 Task: Select Crop
Action: Mouse moved to (129, 125)
Screenshot: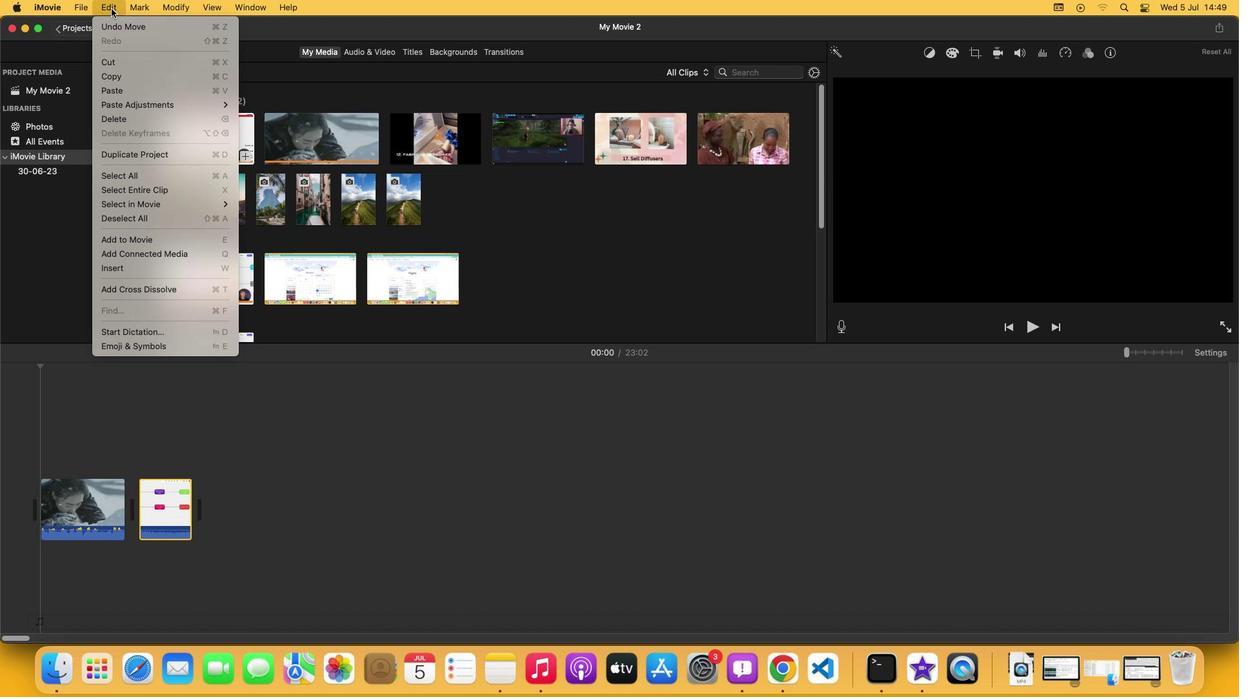 
Action: Mouse pressed left at (129, 125)
Screenshot: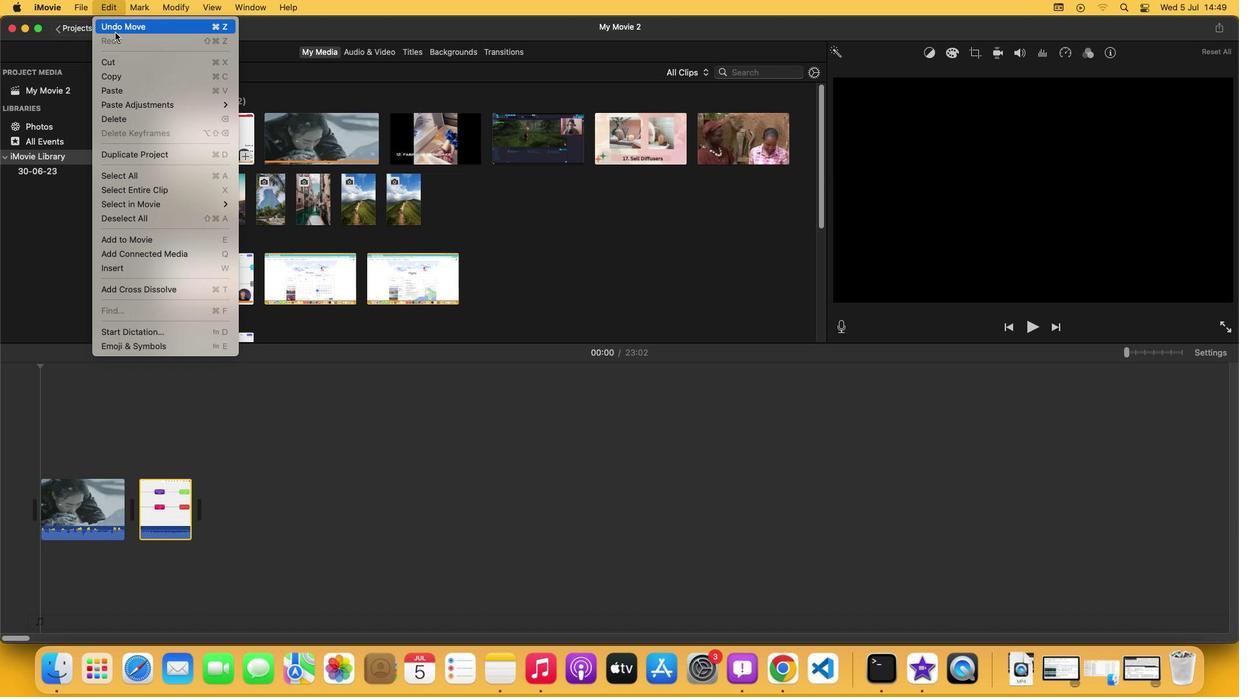 
Action: Mouse moved to (174, 102)
Screenshot: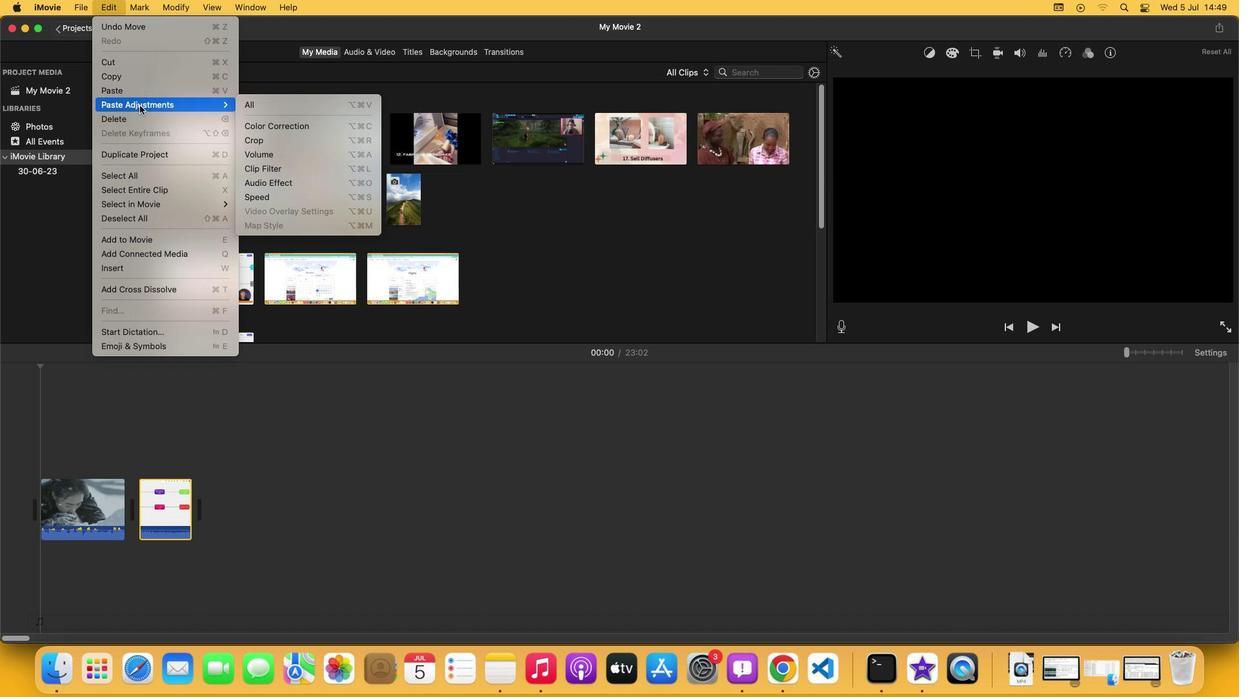 
Action: Mouse pressed left at (174, 102)
Screenshot: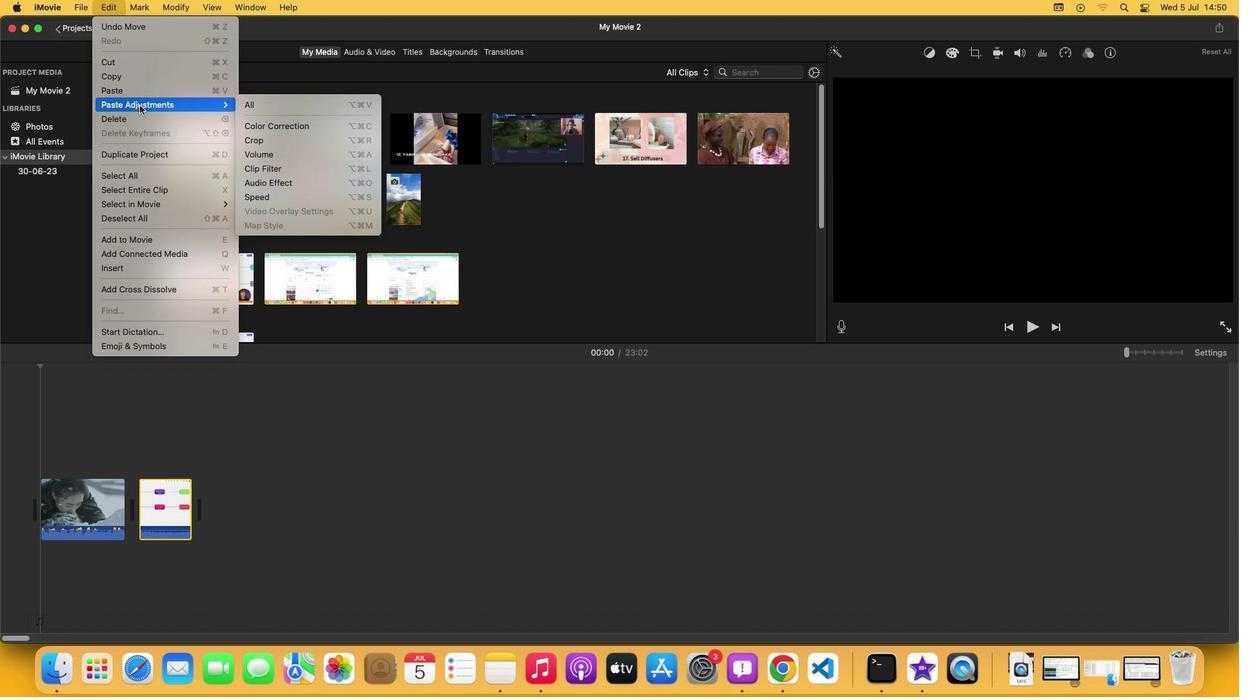 
Action: Mouse moved to (375, 93)
Screenshot: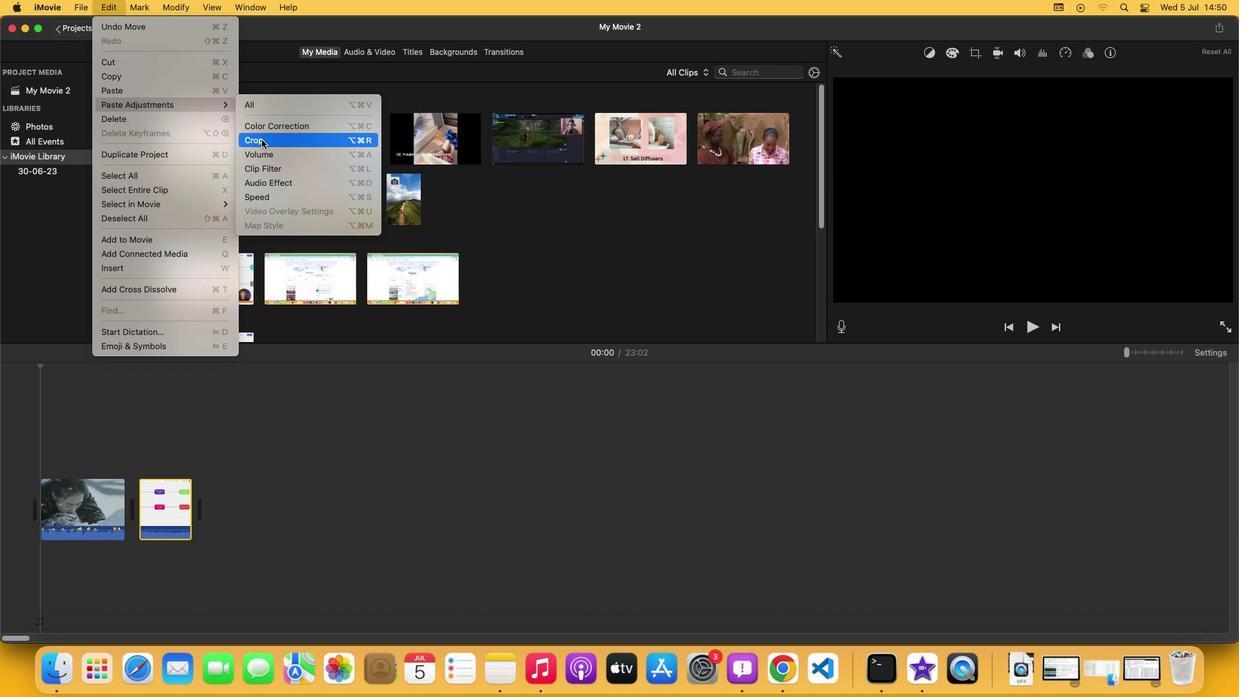 
Action: Mouse pressed left at (375, 93)
Screenshot: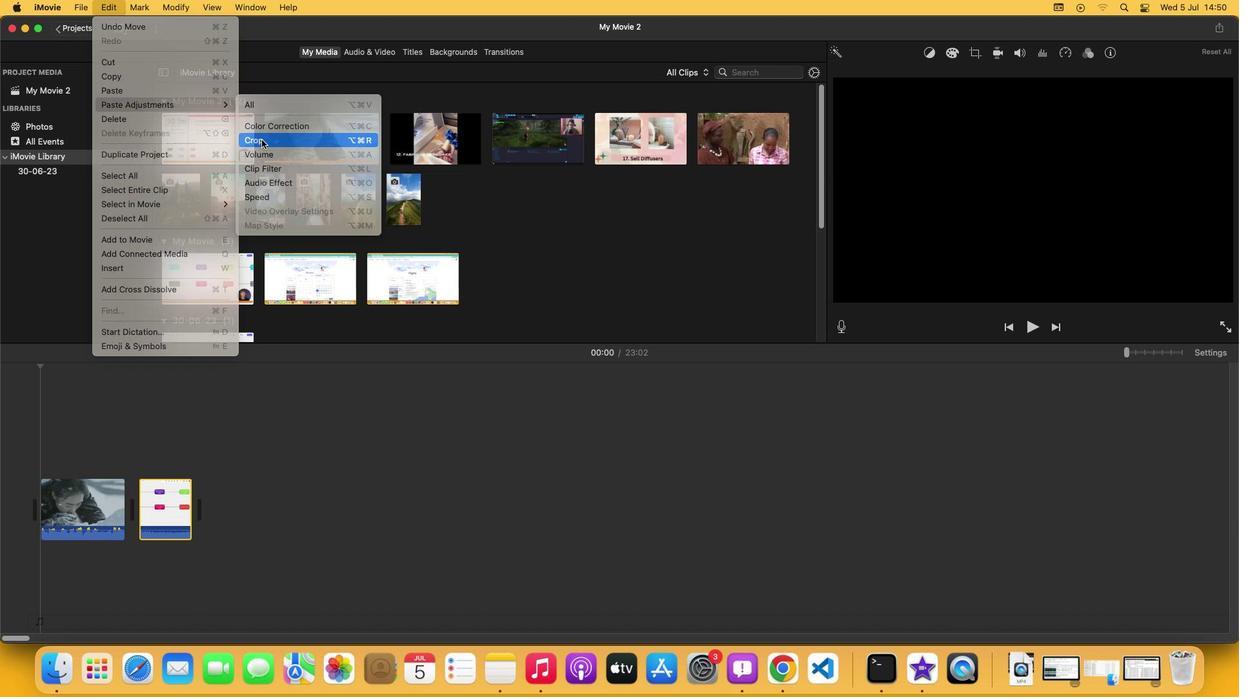 
